 Task: Look for products in the category "Rice" from Somos only.
Action: Mouse moved to (842, 312)
Screenshot: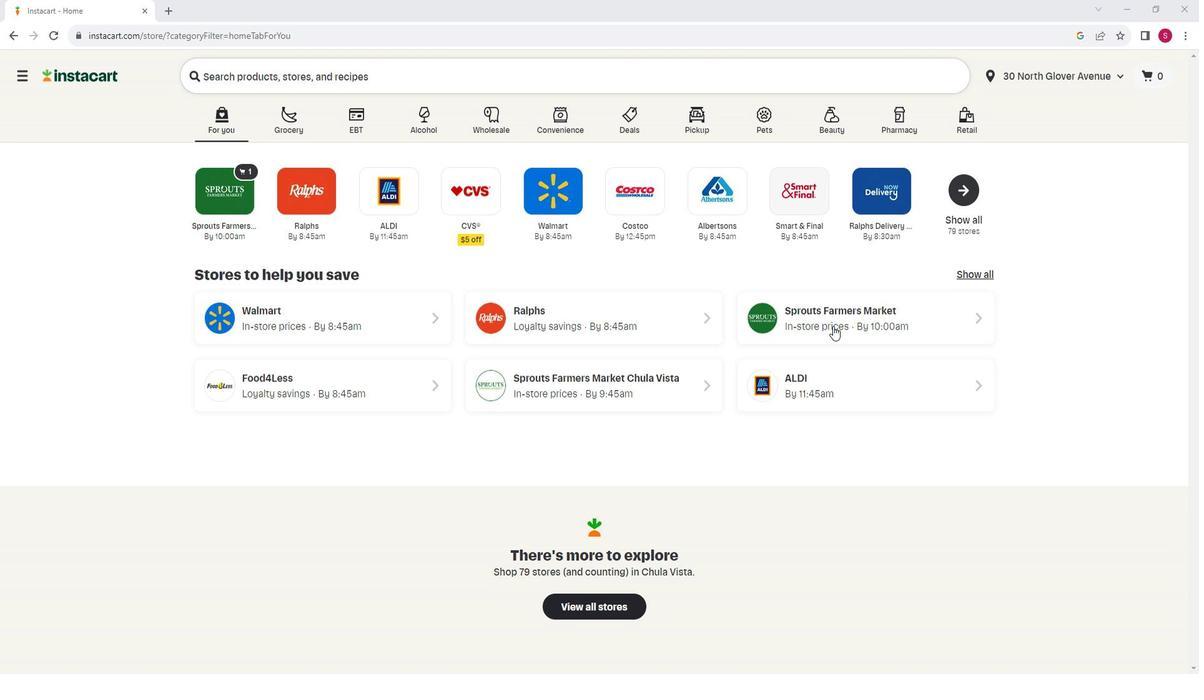 
Action: Mouse pressed left at (842, 312)
Screenshot: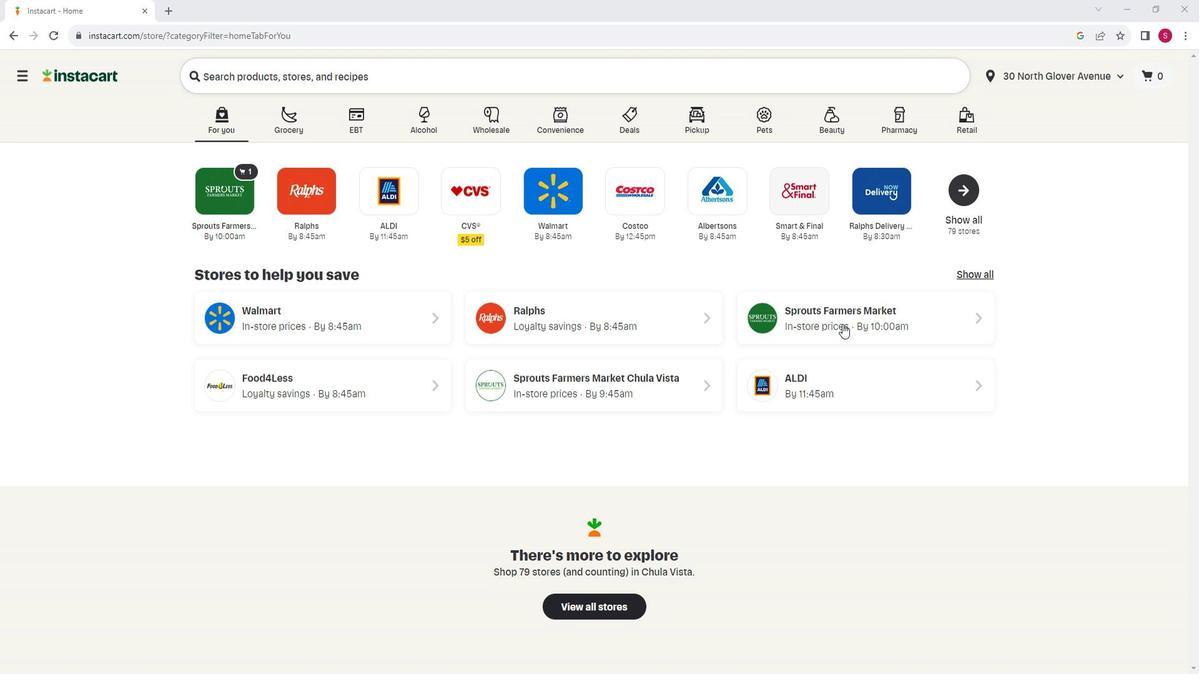 
Action: Mouse moved to (100, 371)
Screenshot: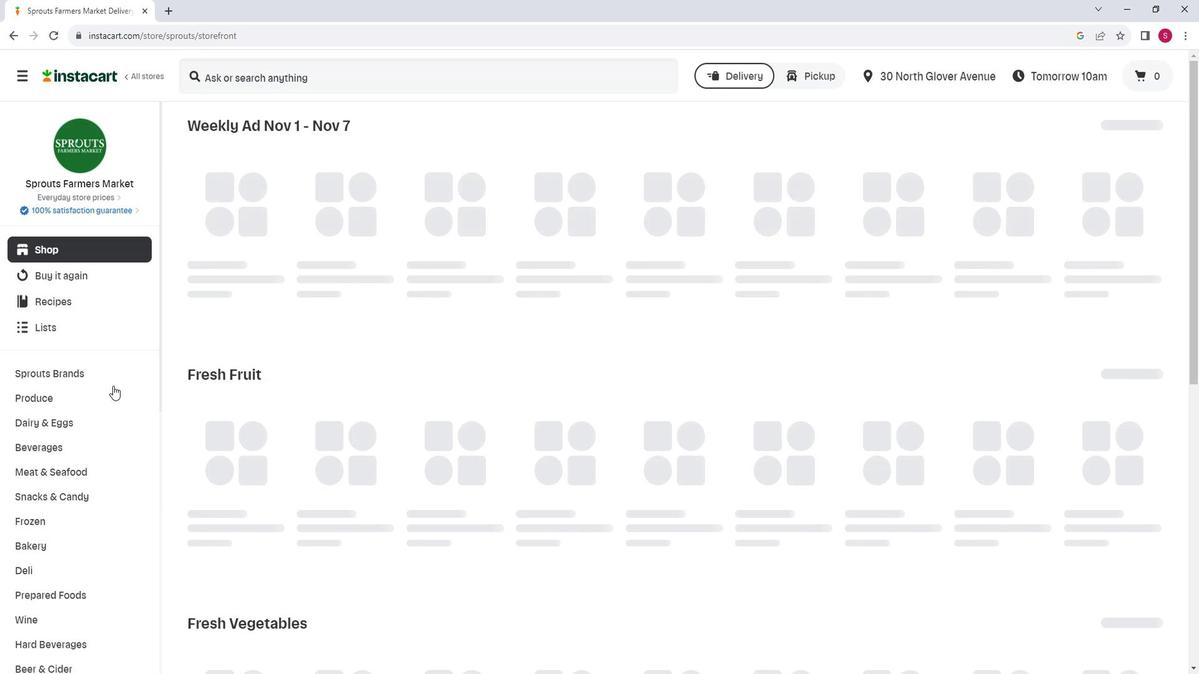 
Action: Mouse scrolled (100, 371) with delta (0, 0)
Screenshot: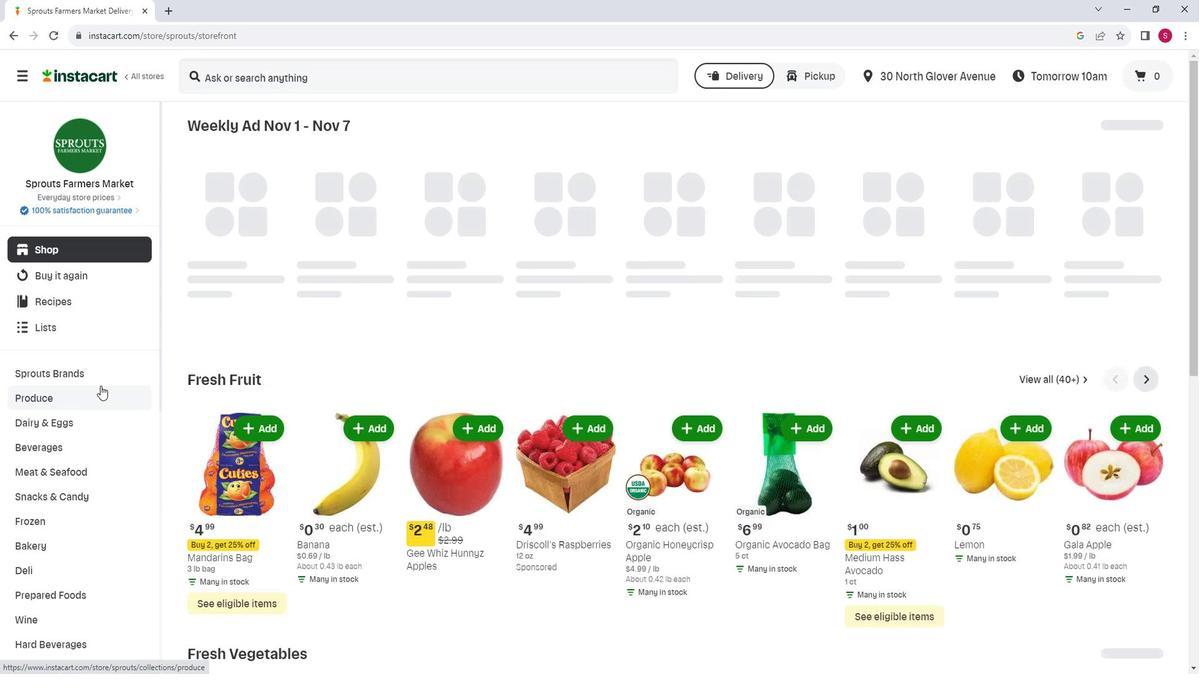 
Action: Mouse scrolled (100, 371) with delta (0, 0)
Screenshot: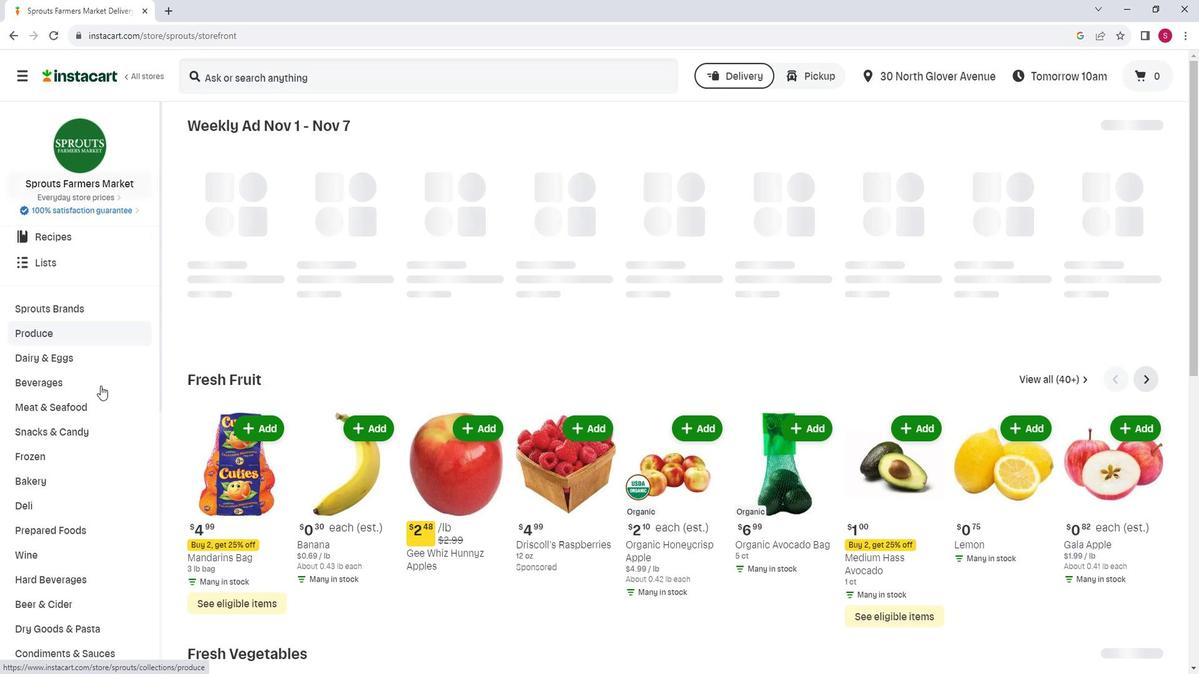 
Action: Mouse moved to (84, 542)
Screenshot: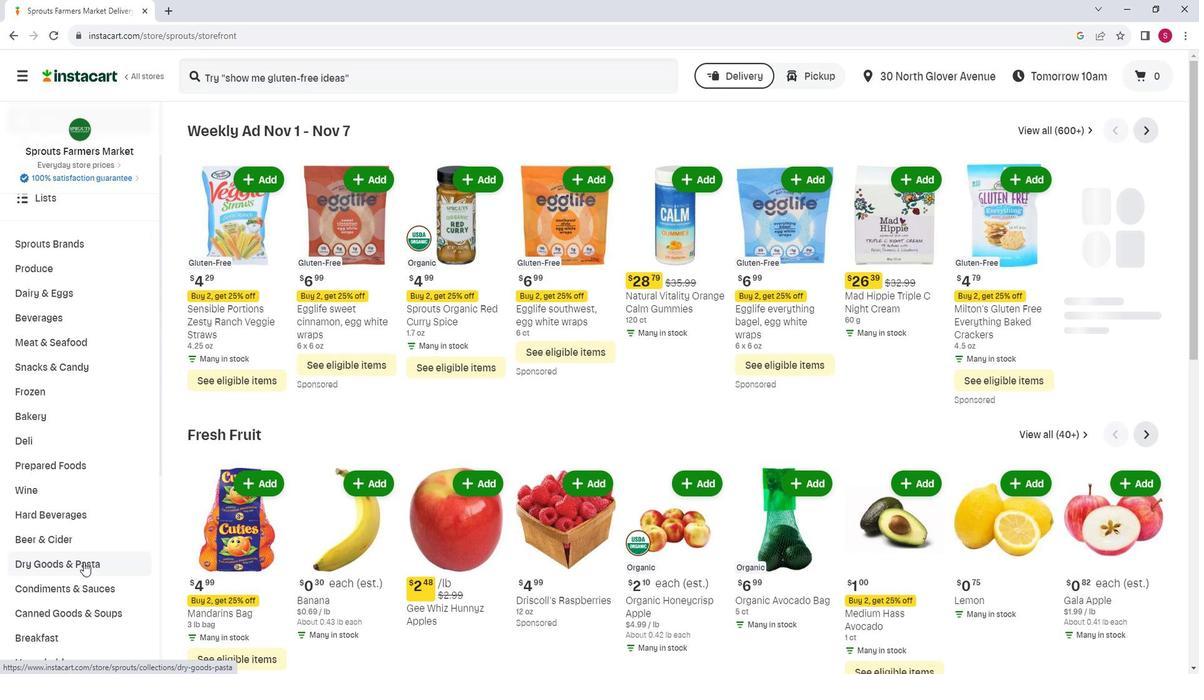 
Action: Mouse pressed left at (84, 542)
Screenshot: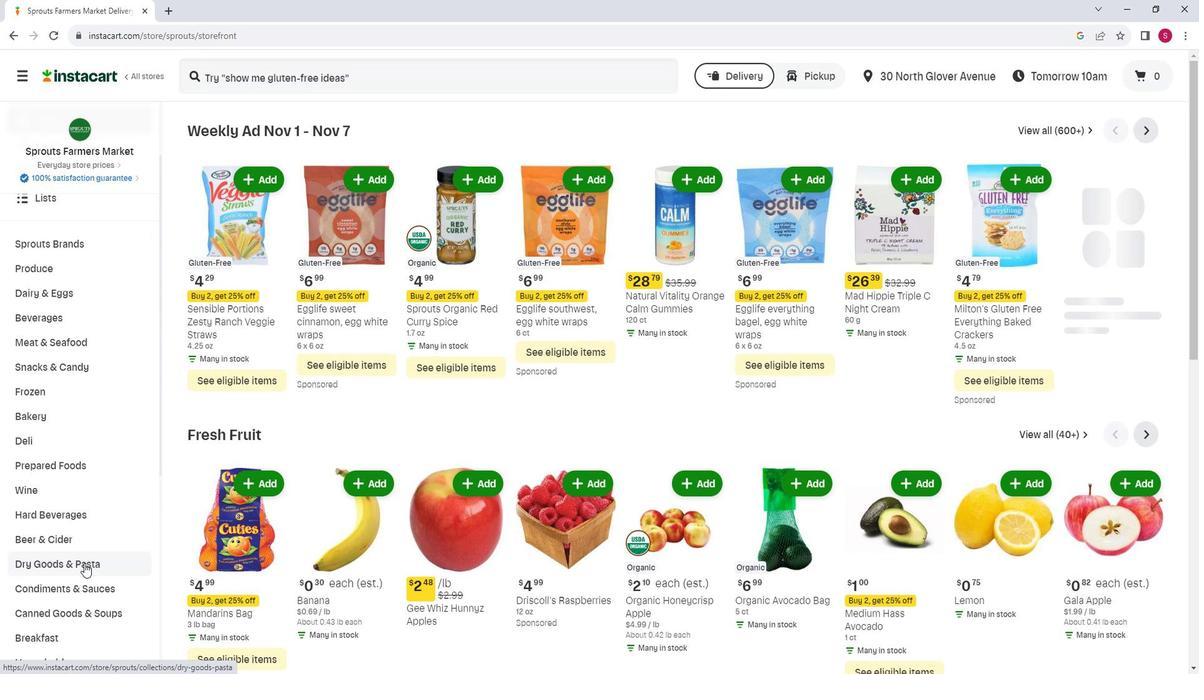 
Action: Mouse moved to (335, 160)
Screenshot: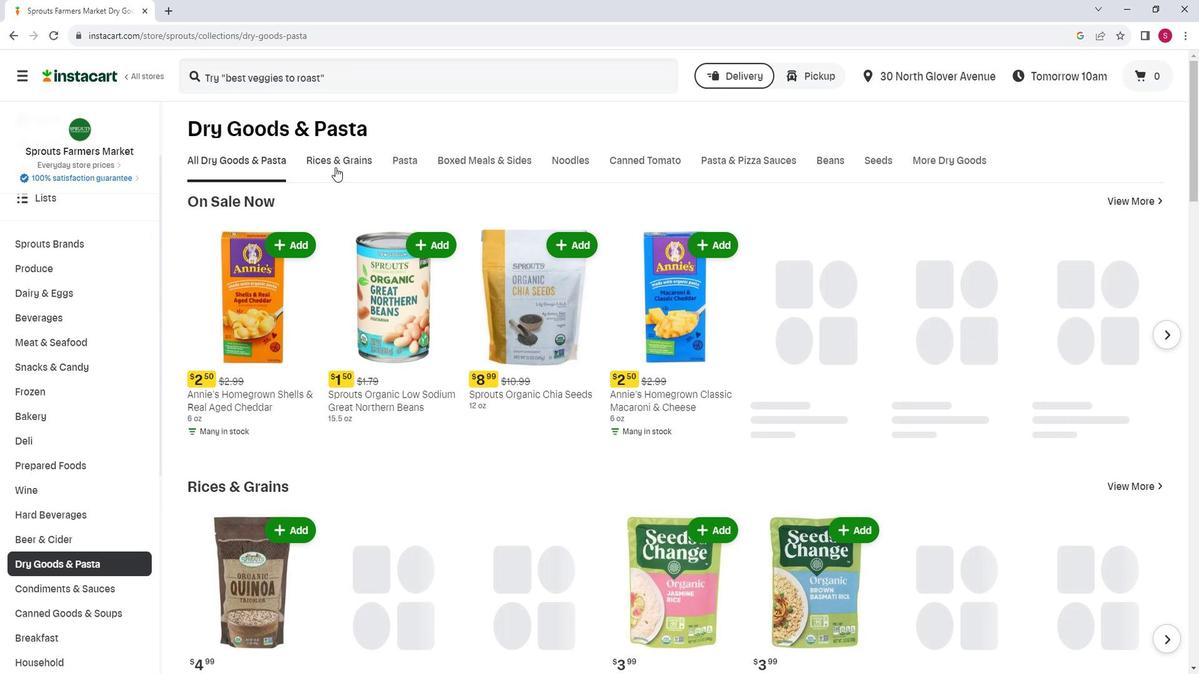 
Action: Mouse pressed left at (335, 160)
Screenshot: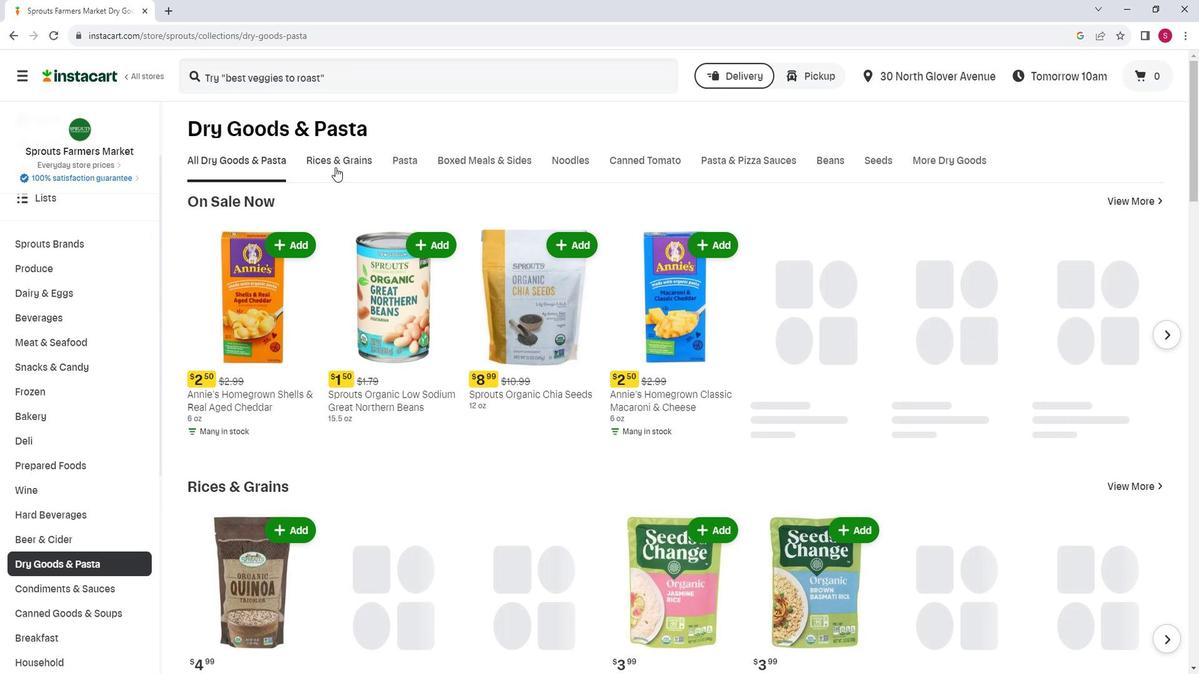 
Action: Mouse moved to (276, 200)
Screenshot: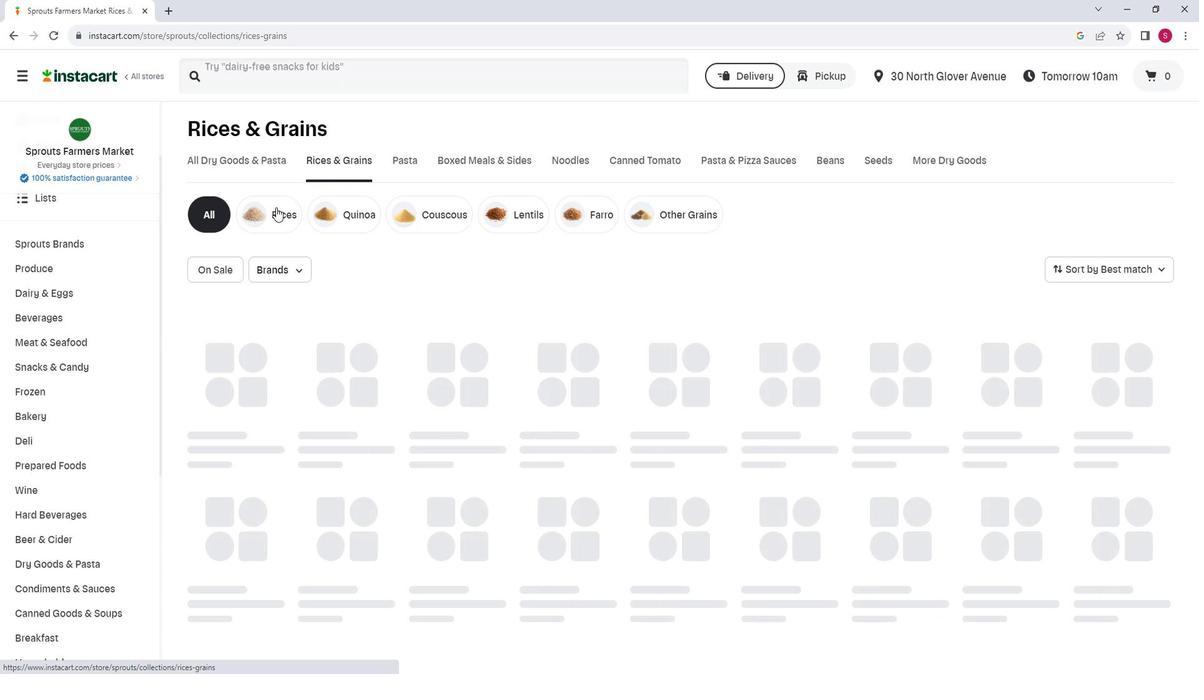 
Action: Mouse pressed left at (276, 200)
Screenshot: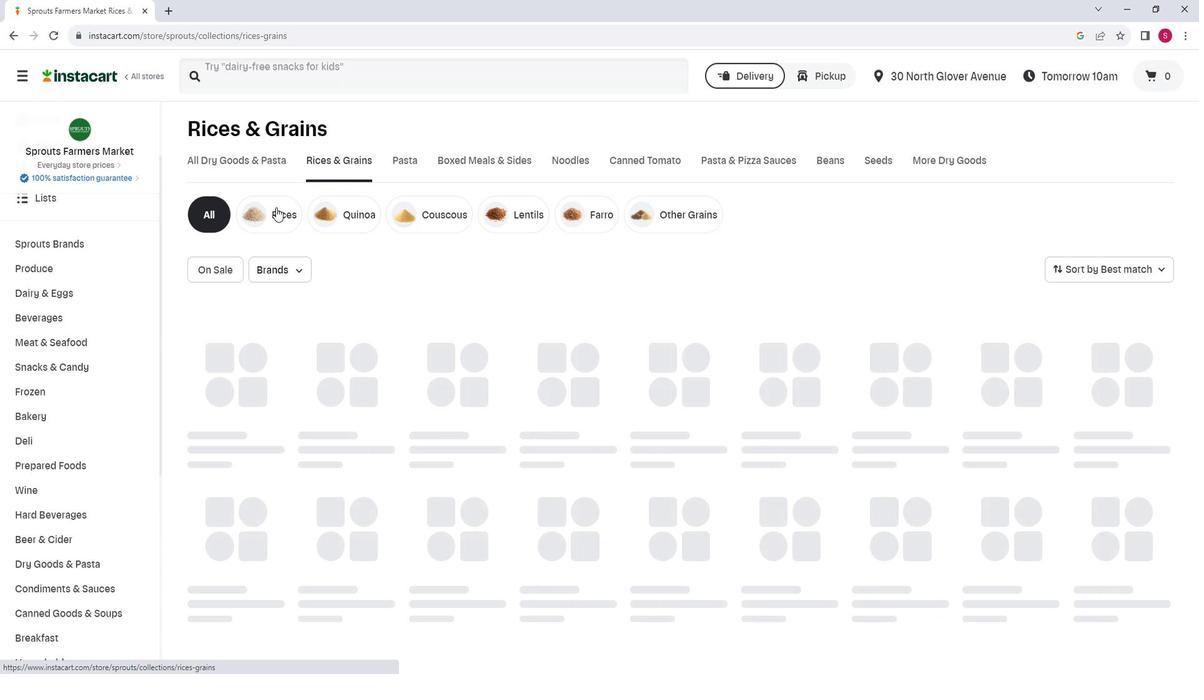 
Action: Mouse moved to (299, 257)
Screenshot: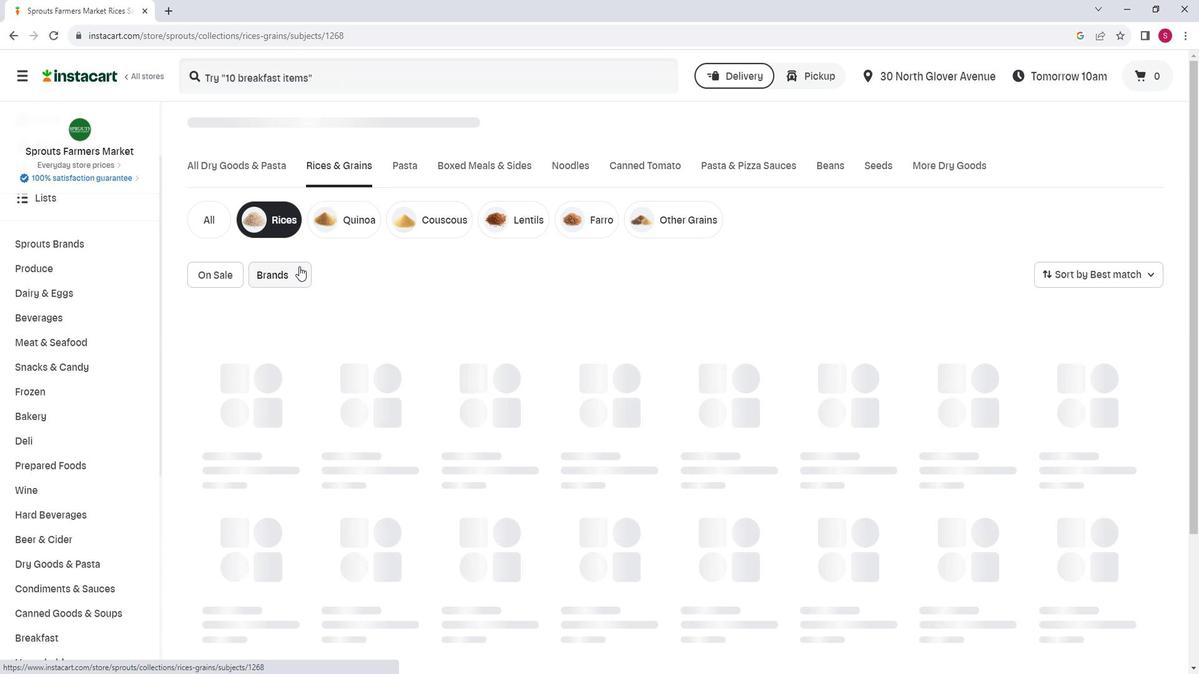 
Action: Mouse pressed left at (299, 257)
Screenshot: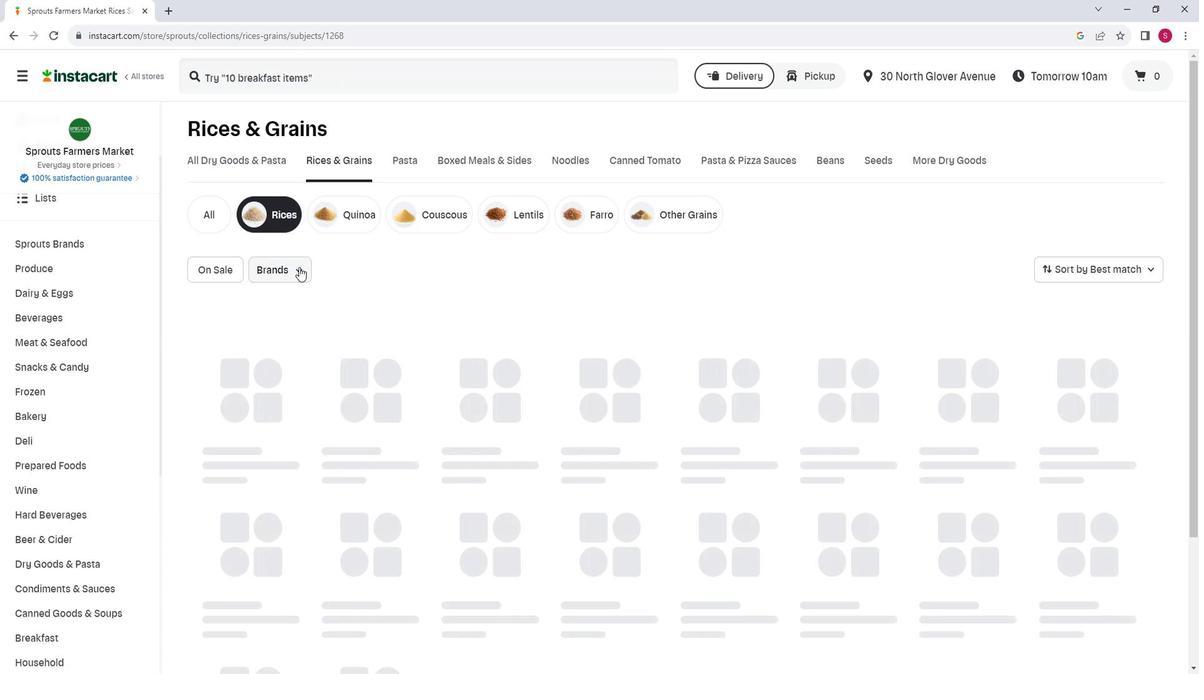 
Action: Mouse moved to (326, 311)
Screenshot: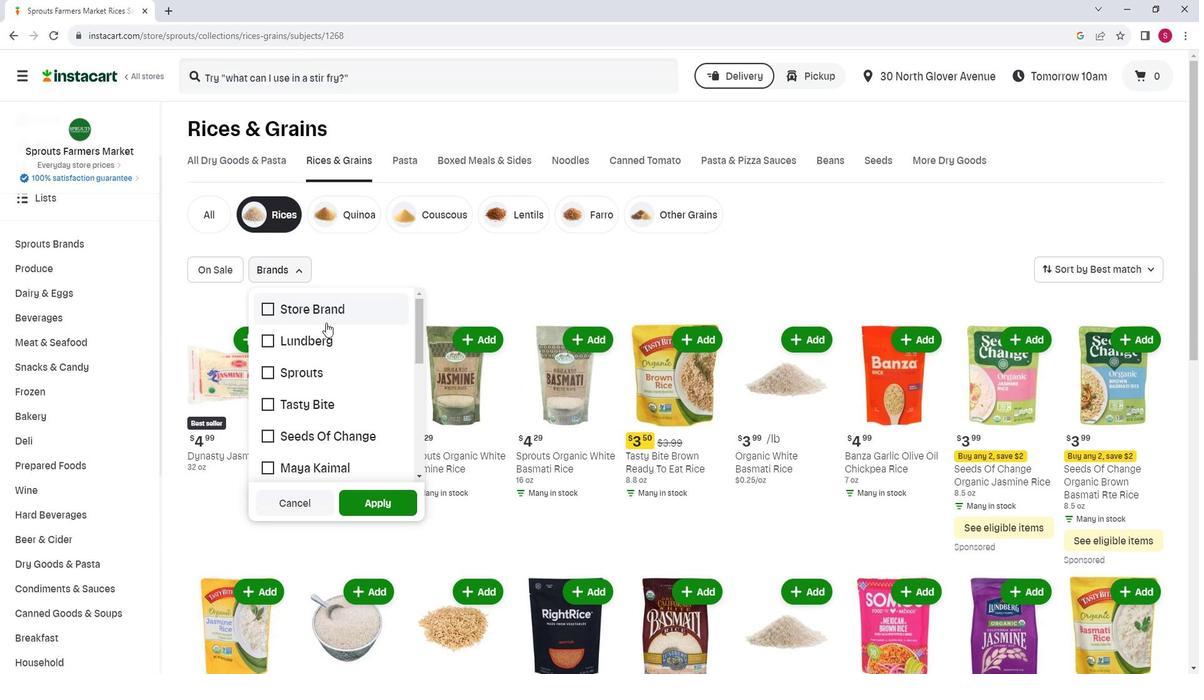 
Action: Mouse scrolled (326, 310) with delta (0, 0)
Screenshot: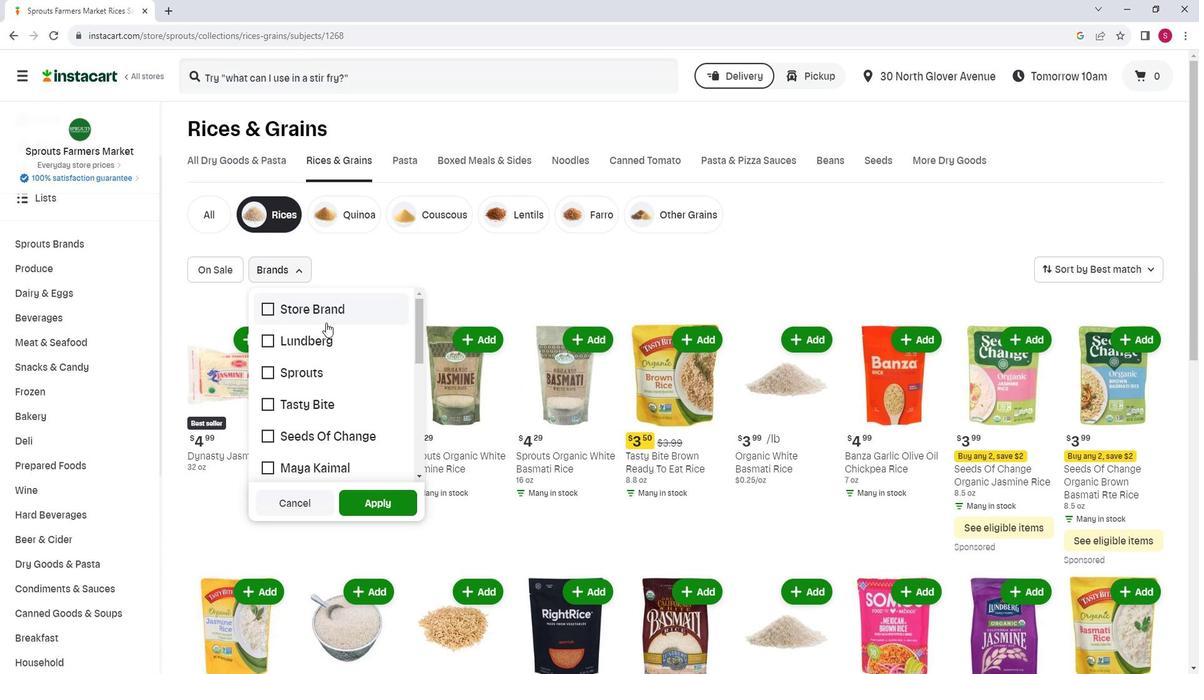 
Action: Mouse moved to (327, 312)
Screenshot: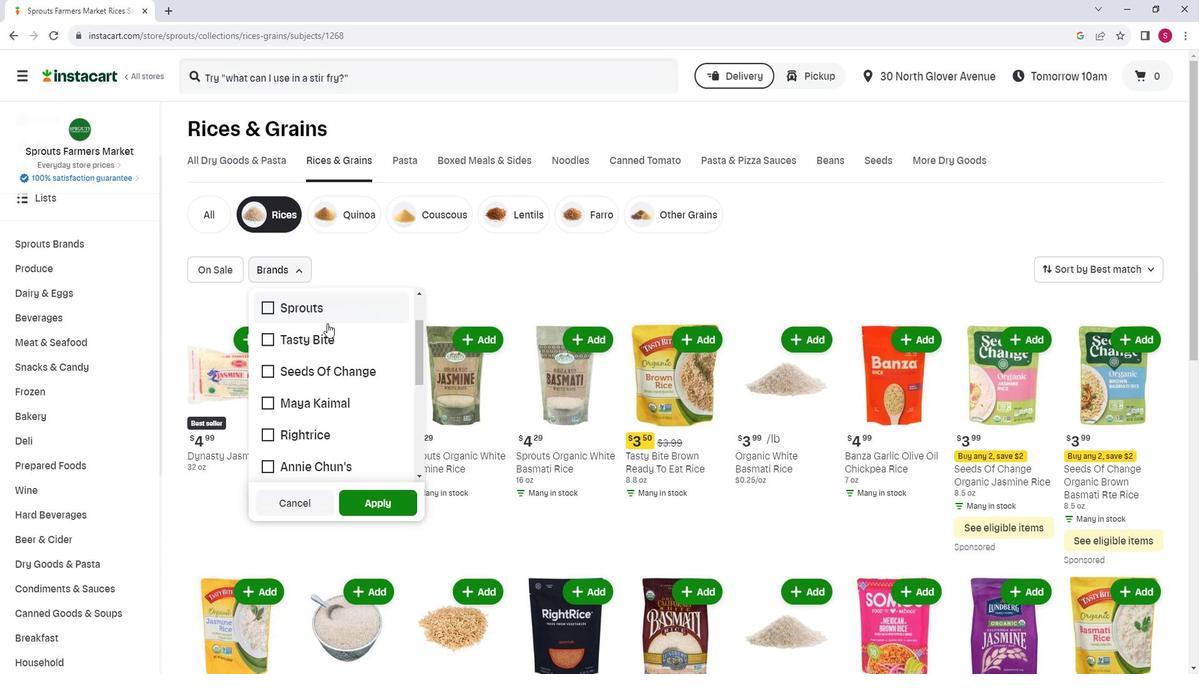 
Action: Mouse scrolled (327, 311) with delta (0, 0)
Screenshot: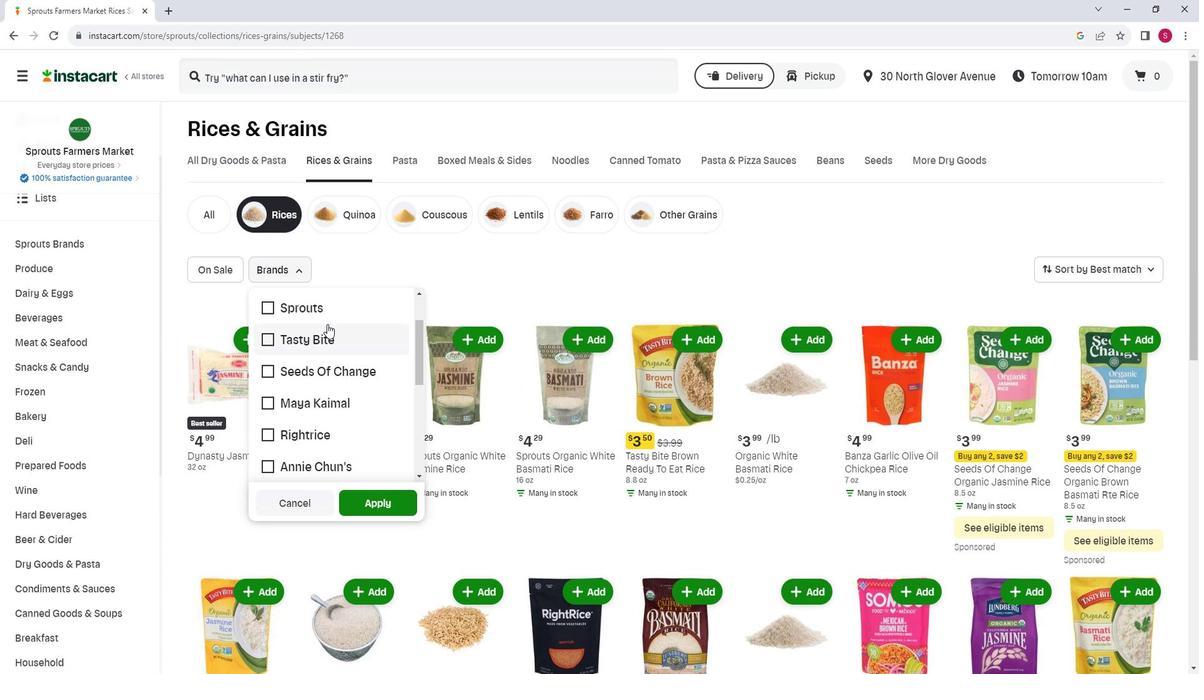 
Action: Mouse moved to (331, 315)
Screenshot: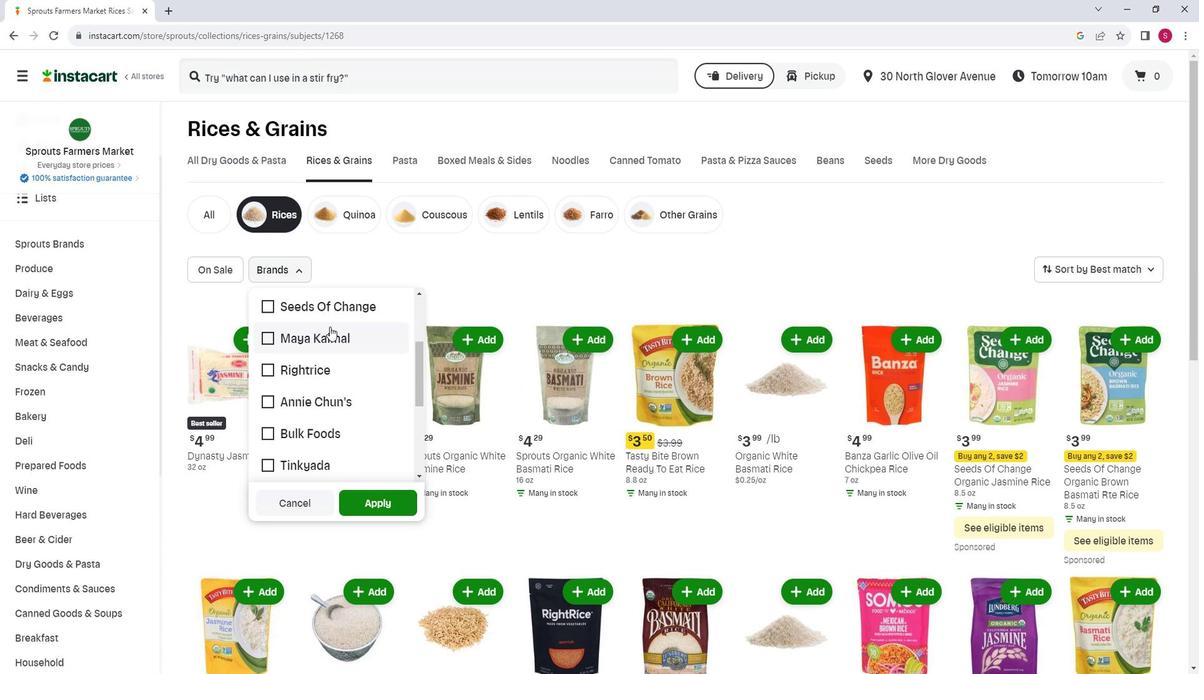 
Action: Mouse scrolled (331, 314) with delta (0, 0)
Screenshot: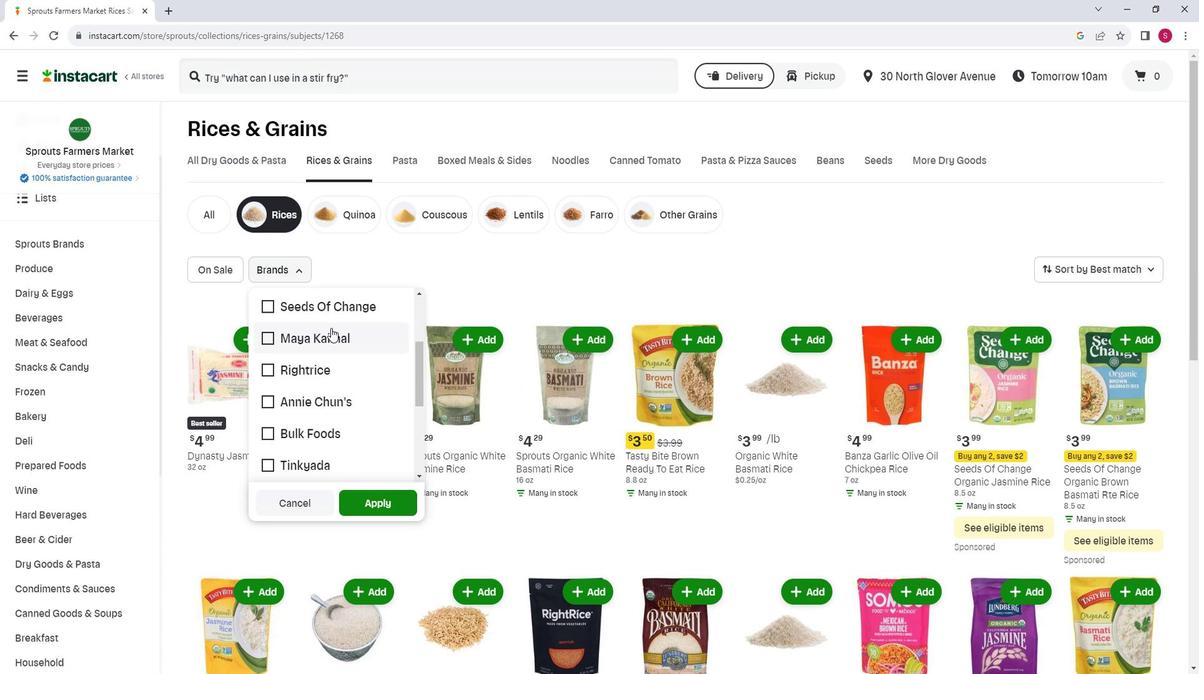 
Action: Mouse moved to (335, 319)
Screenshot: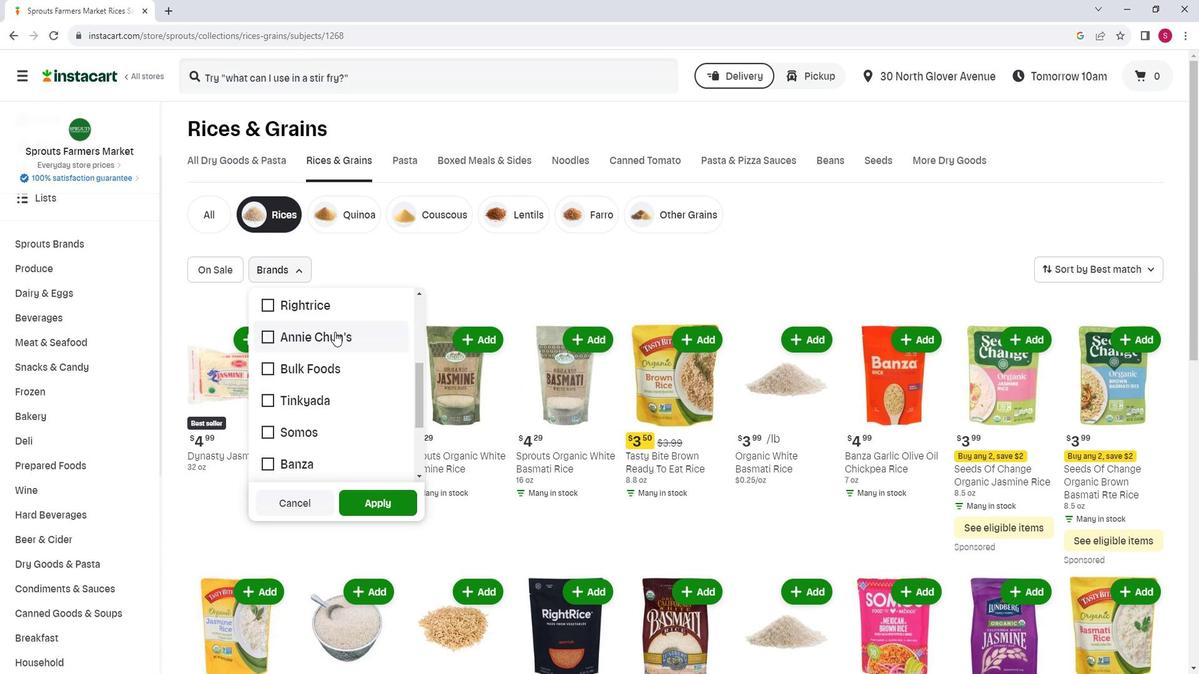 
Action: Mouse scrolled (335, 319) with delta (0, 0)
Screenshot: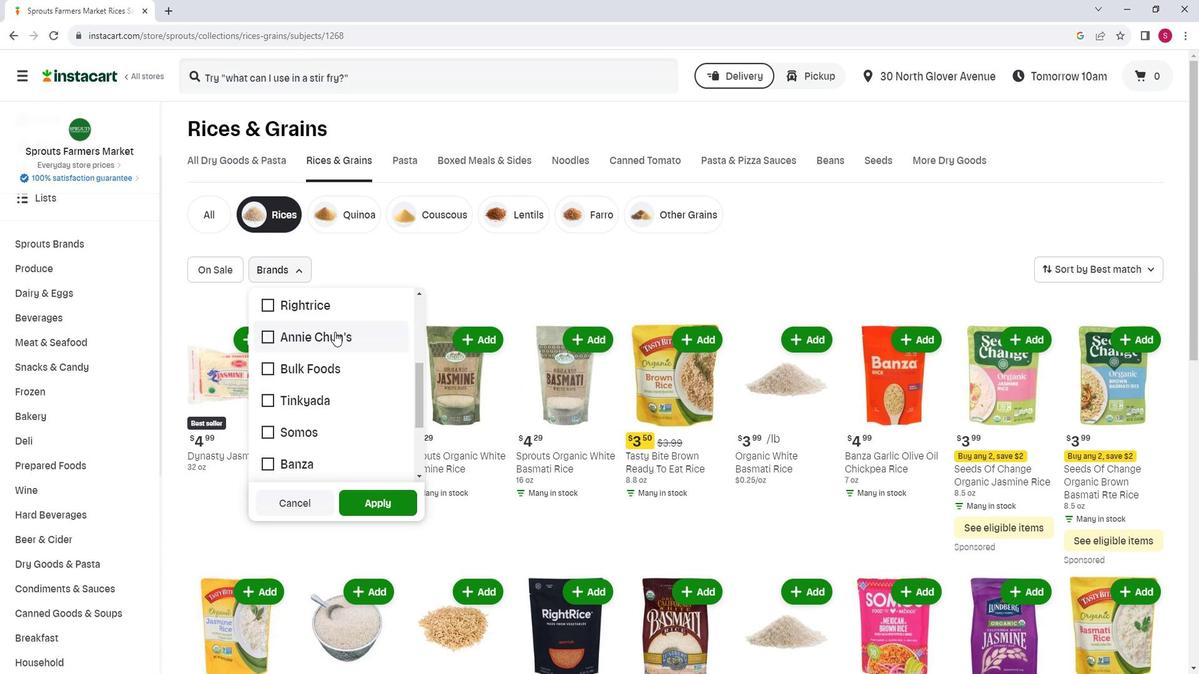 
Action: Mouse moved to (331, 348)
Screenshot: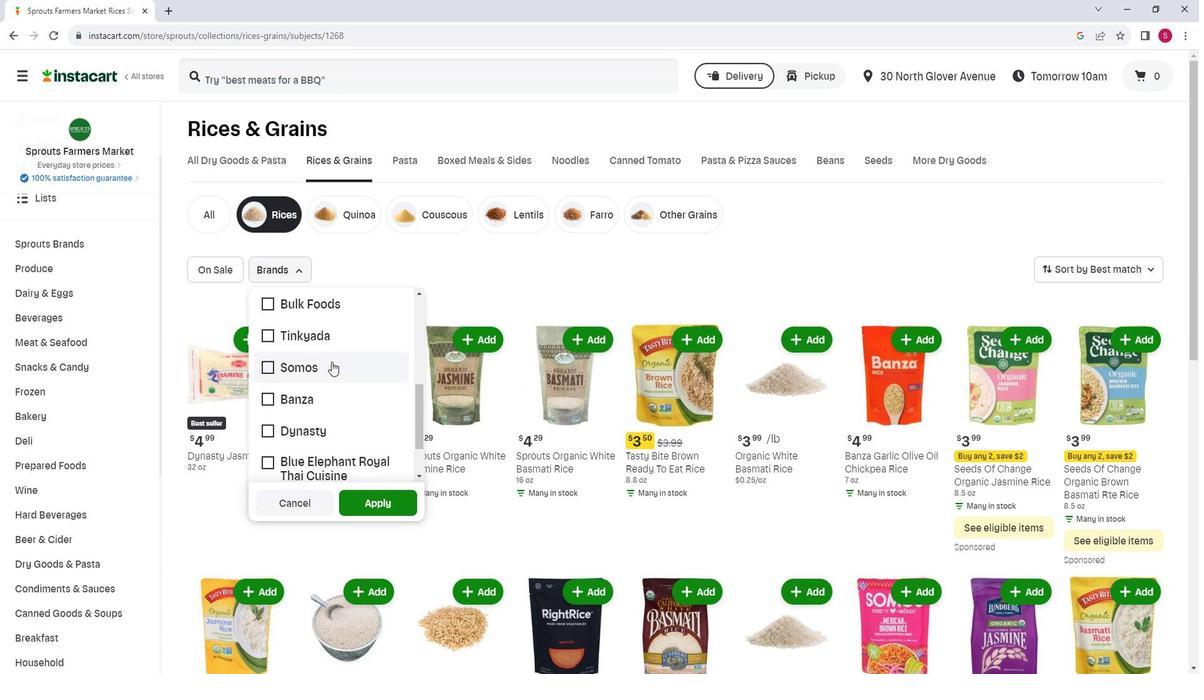 
Action: Mouse pressed left at (331, 348)
Screenshot: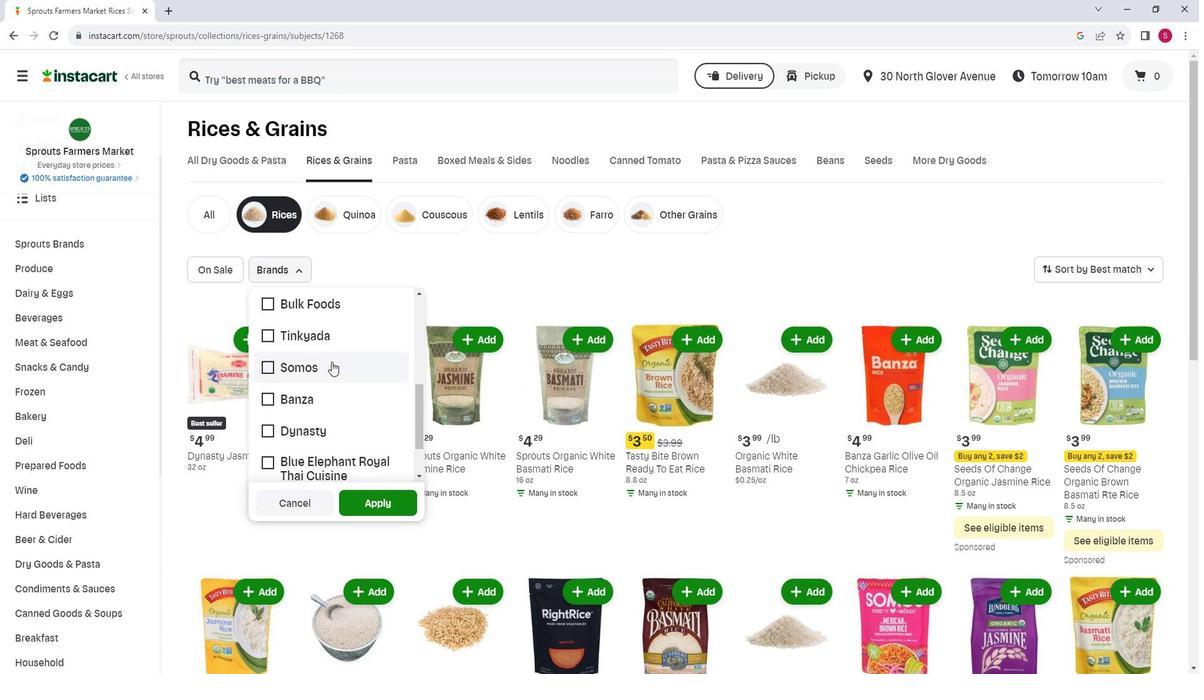 
Action: Mouse moved to (369, 481)
Screenshot: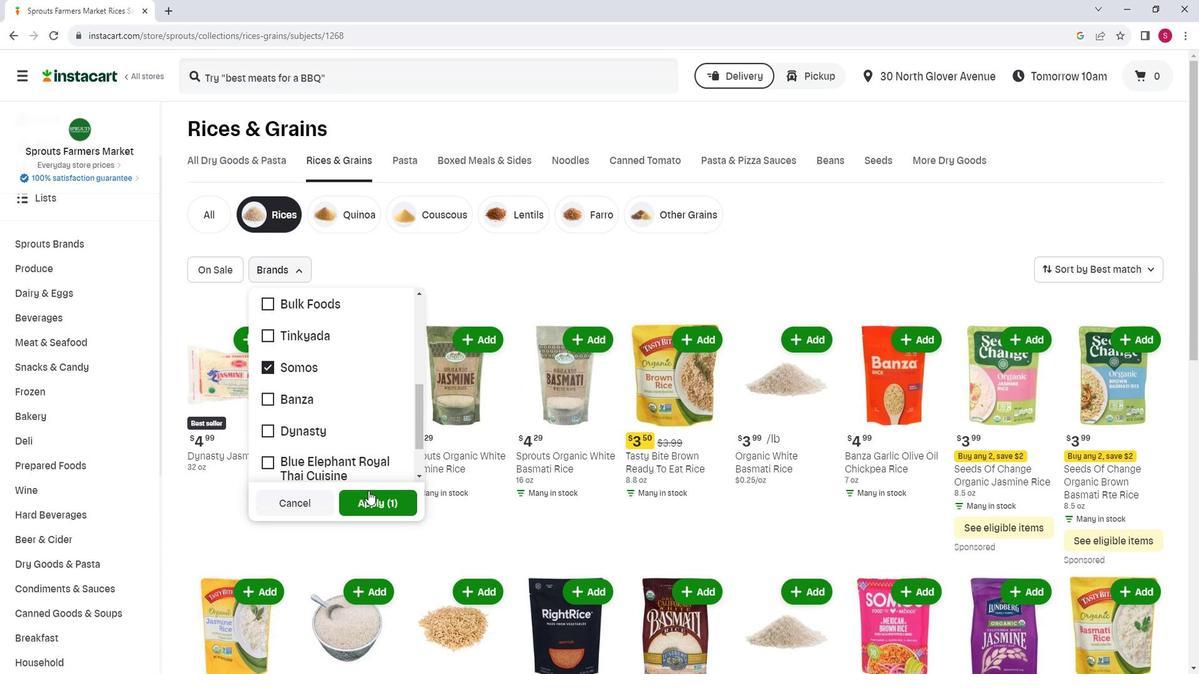 
Action: Mouse pressed left at (369, 481)
Screenshot: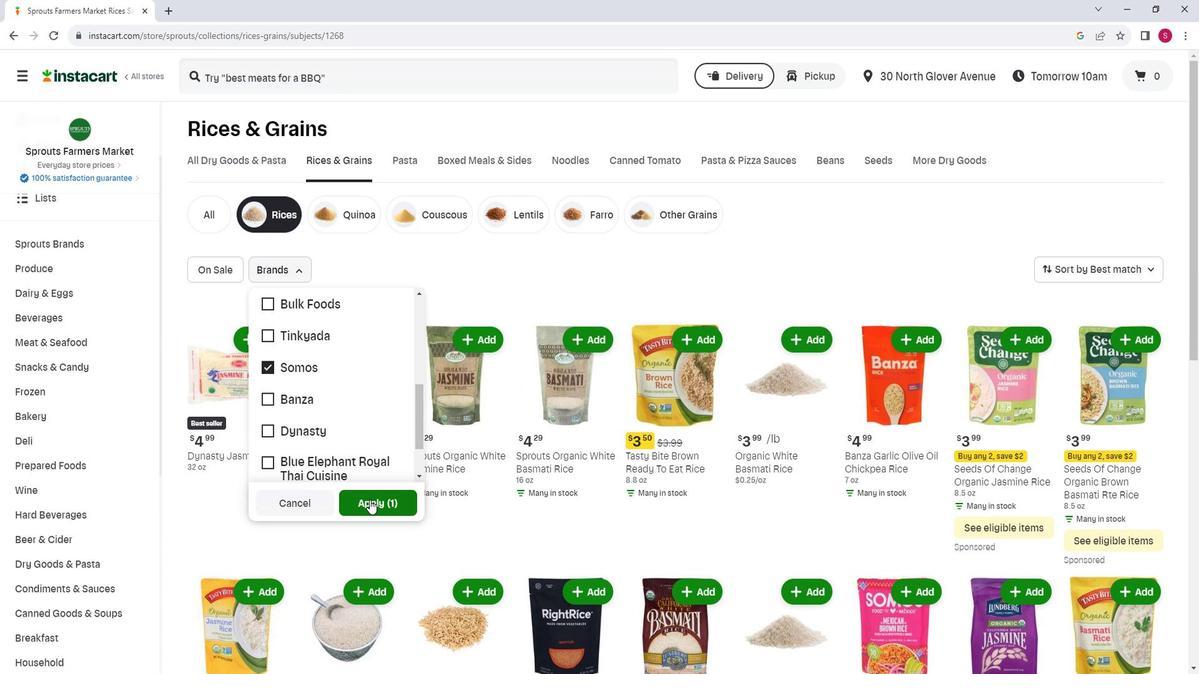 
Action: Mouse moved to (582, 321)
Screenshot: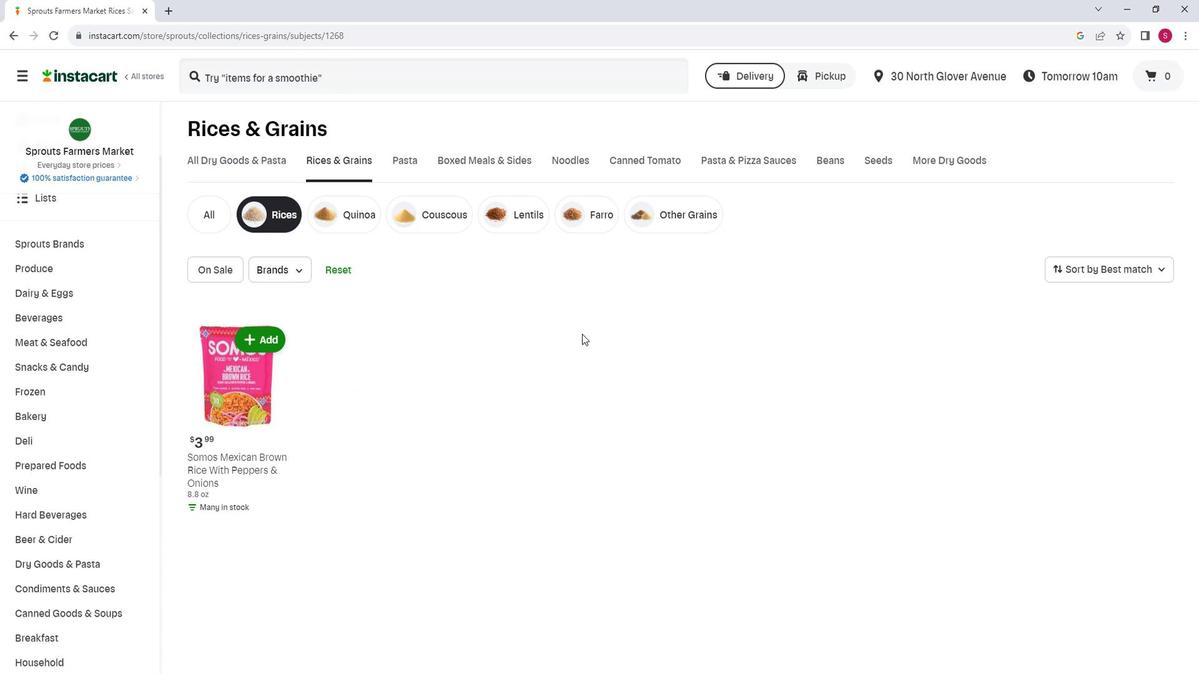 
